 Task: Add Link https://ai.google/.
Action: Mouse moved to (697, 197)
Screenshot: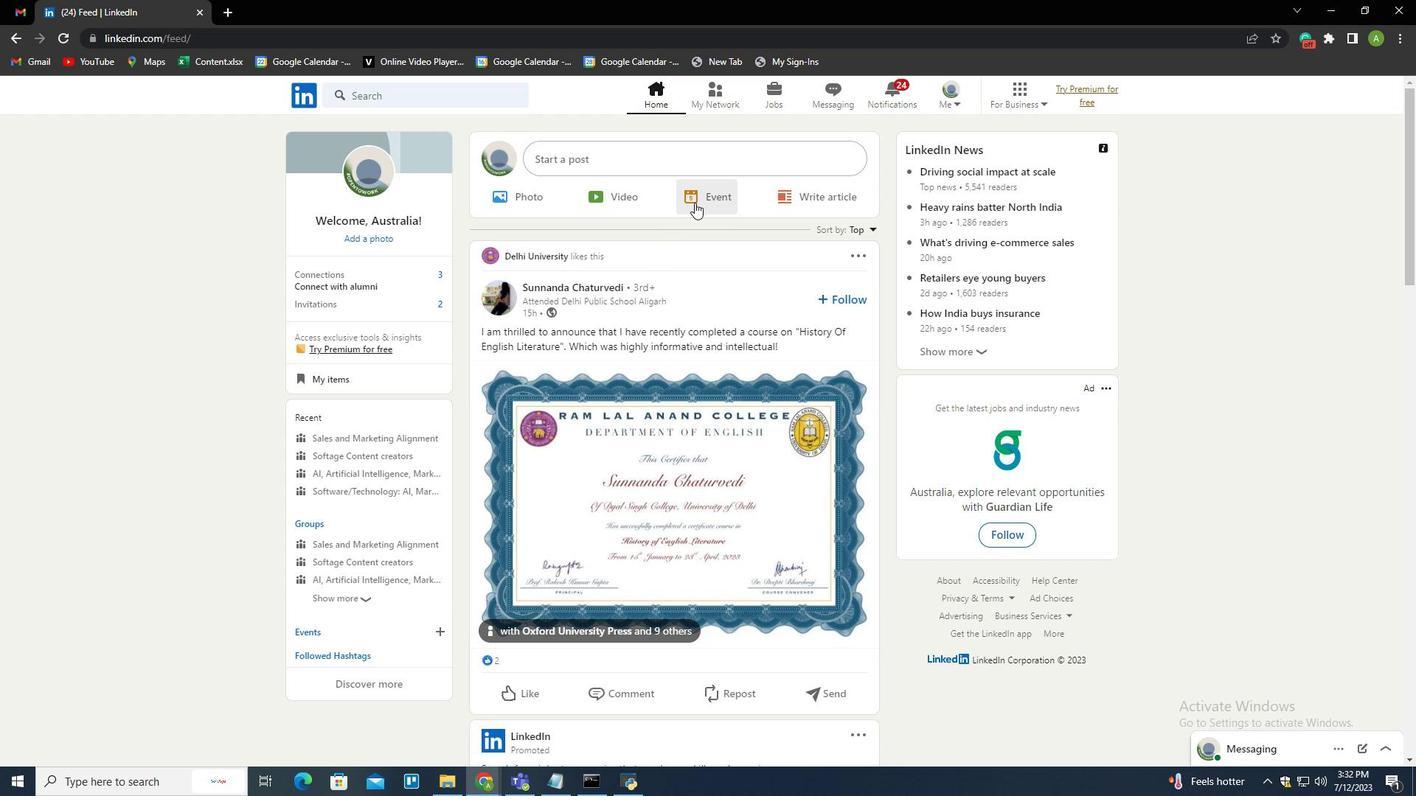 
Action: Mouse pressed left at (697, 197)
Screenshot: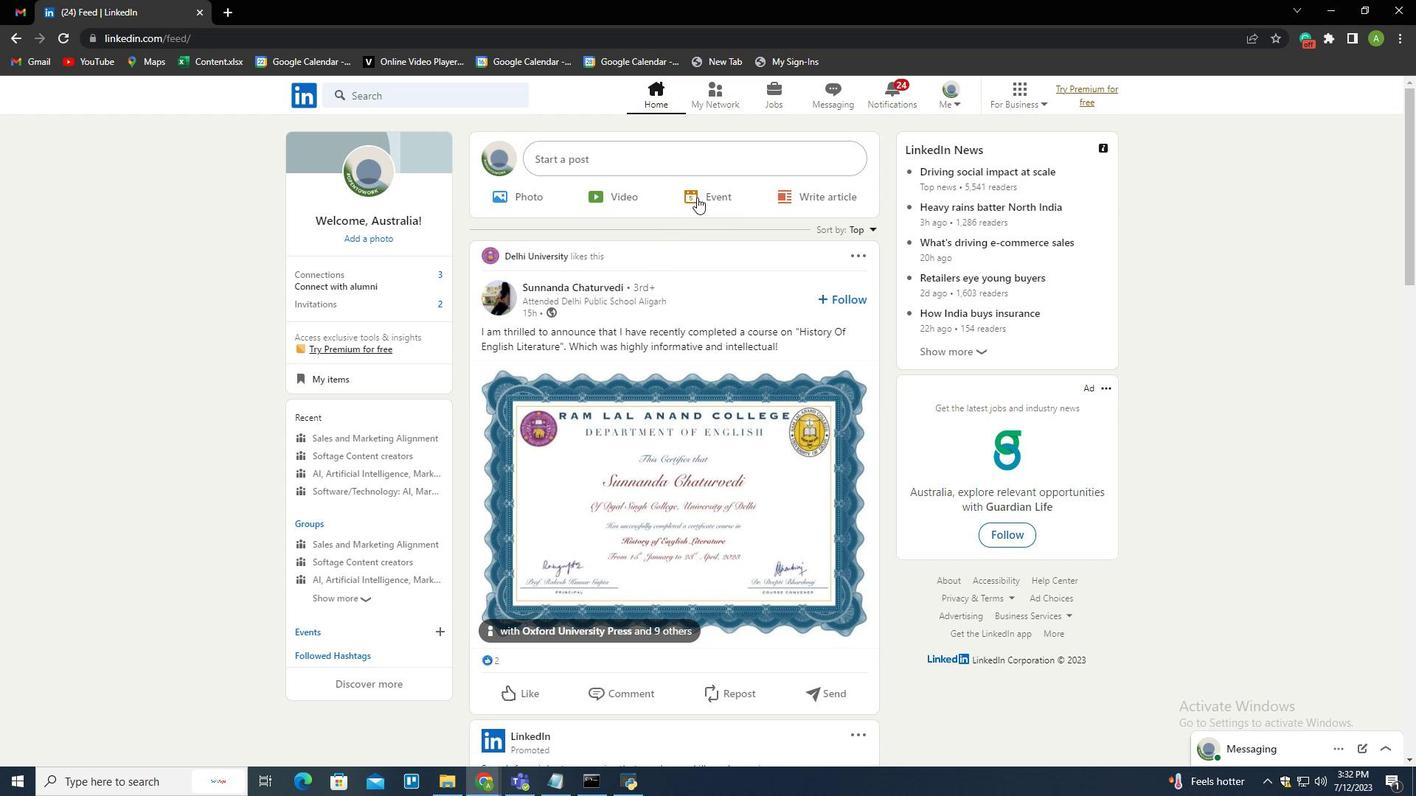 
Action: Mouse moved to (617, 416)
Screenshot: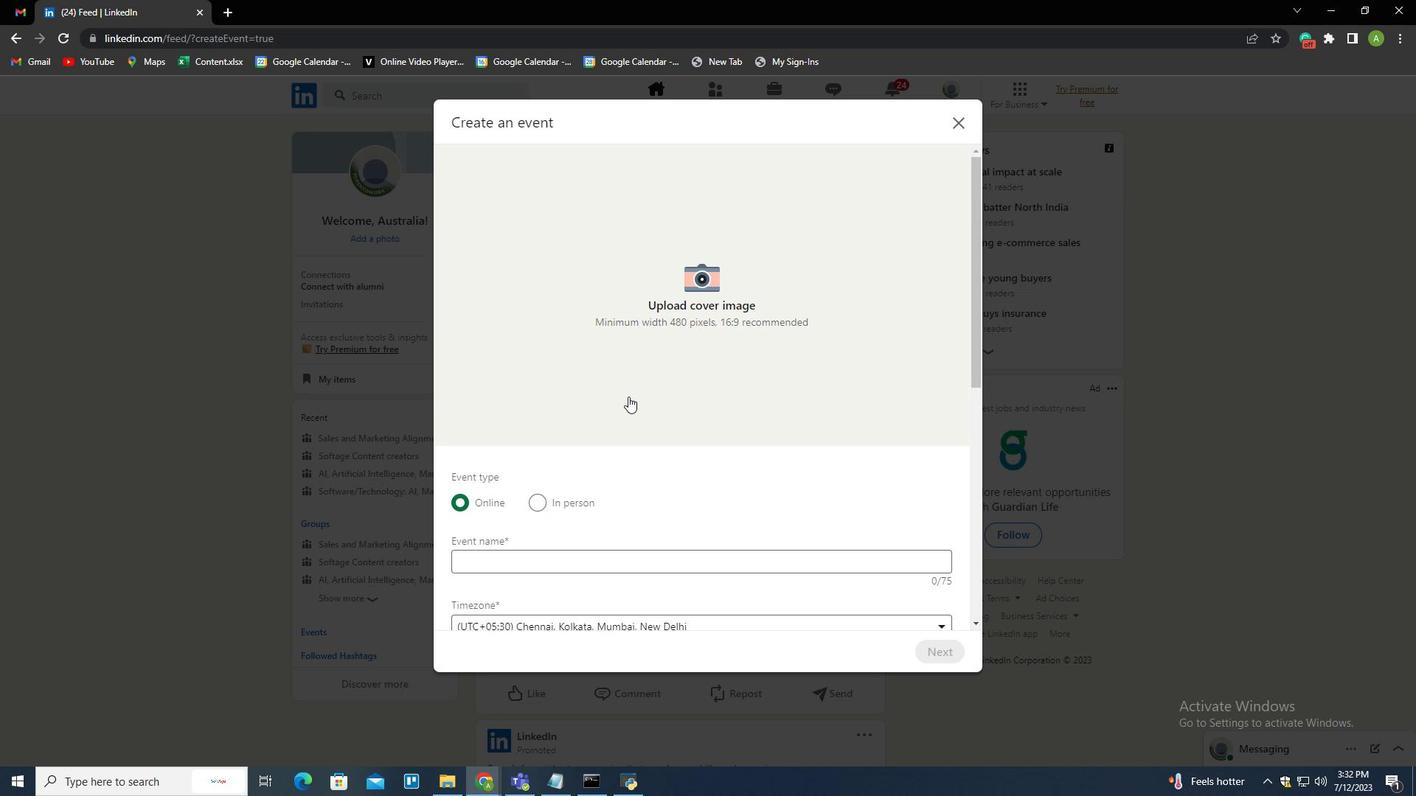 
Action: Mouse scrolled (617, 416) with delta (0, 0)
Screenshot: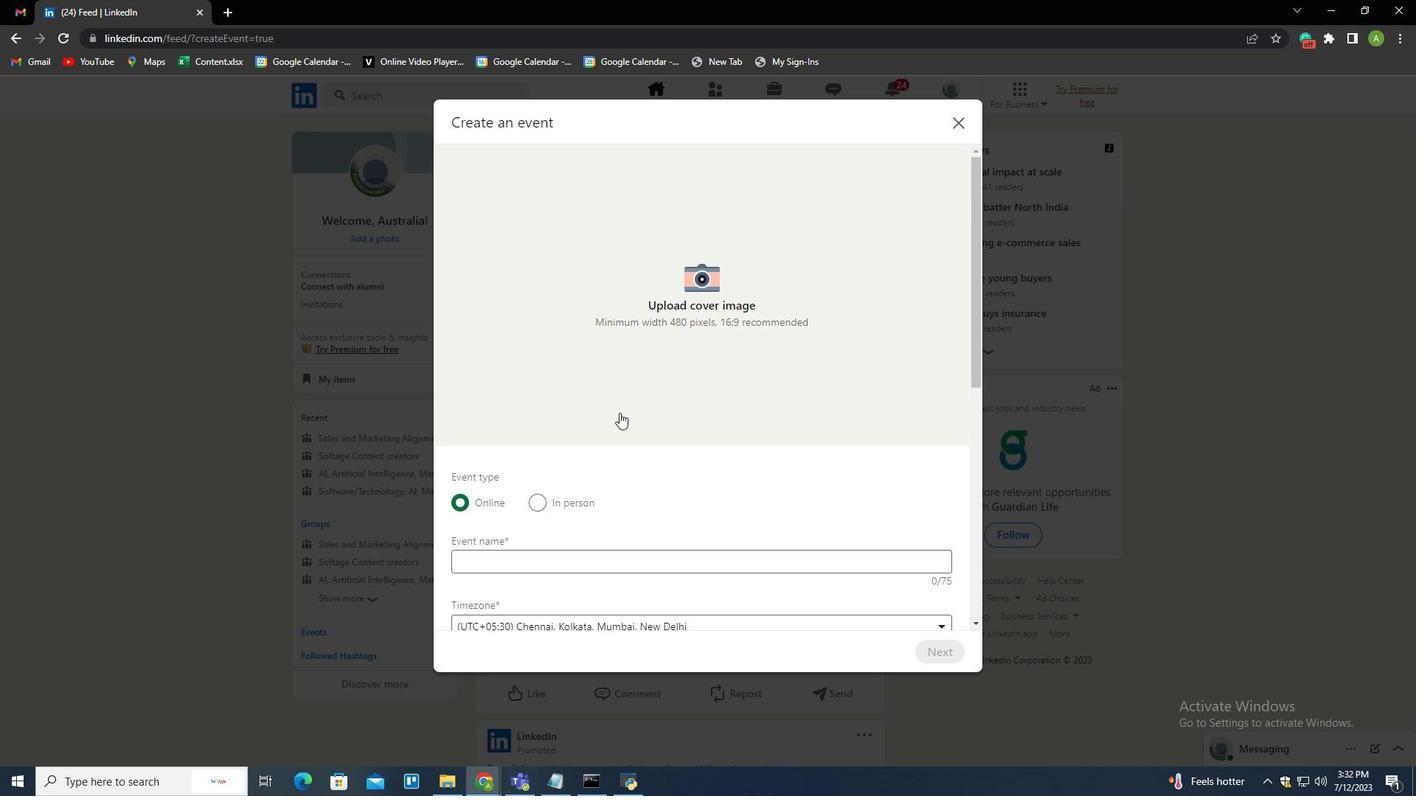 
Action: Mouse scrolled (617, 416) with delta (0, 0)
Screenshot: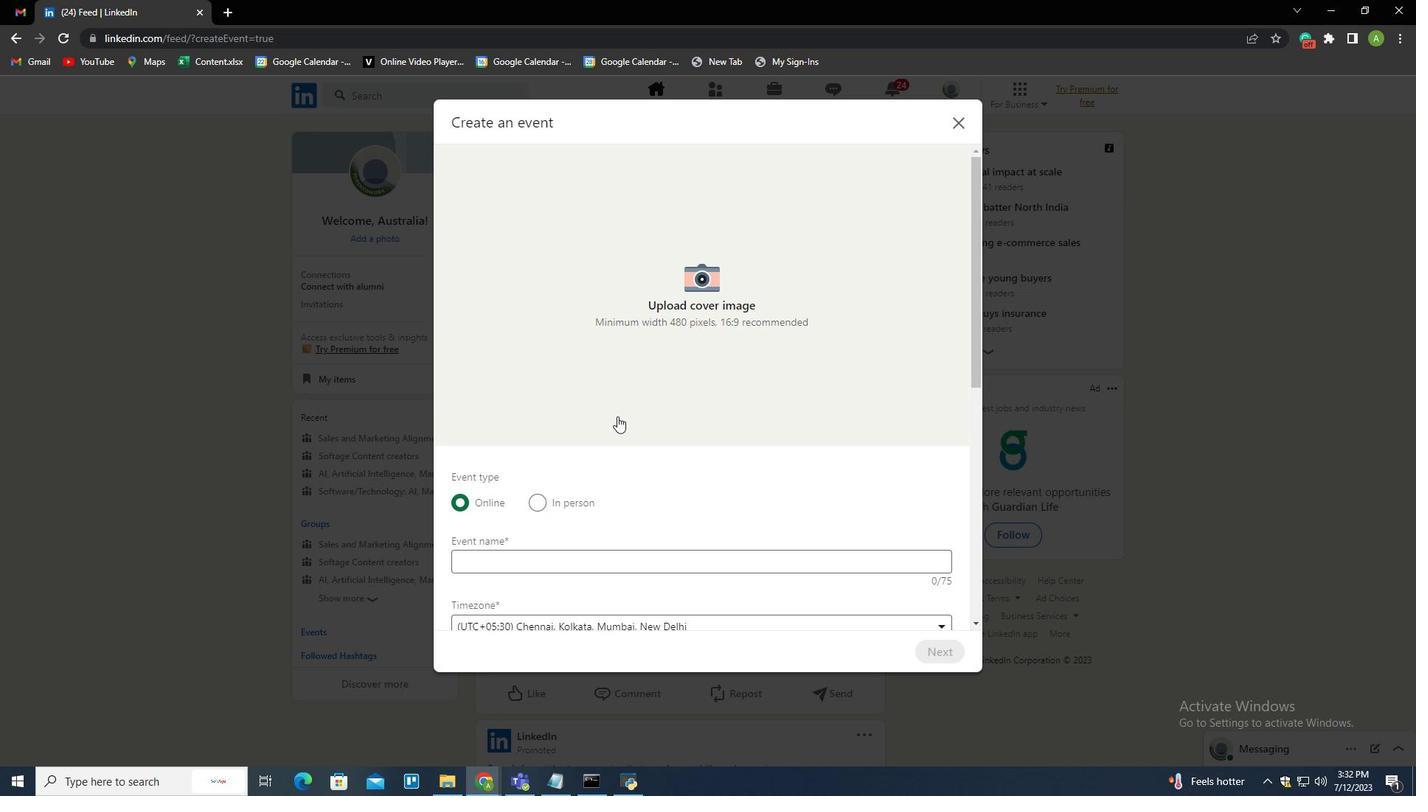 
Action: Mouse scrolled (617, 416) with delta (0, 0)
Screenshot: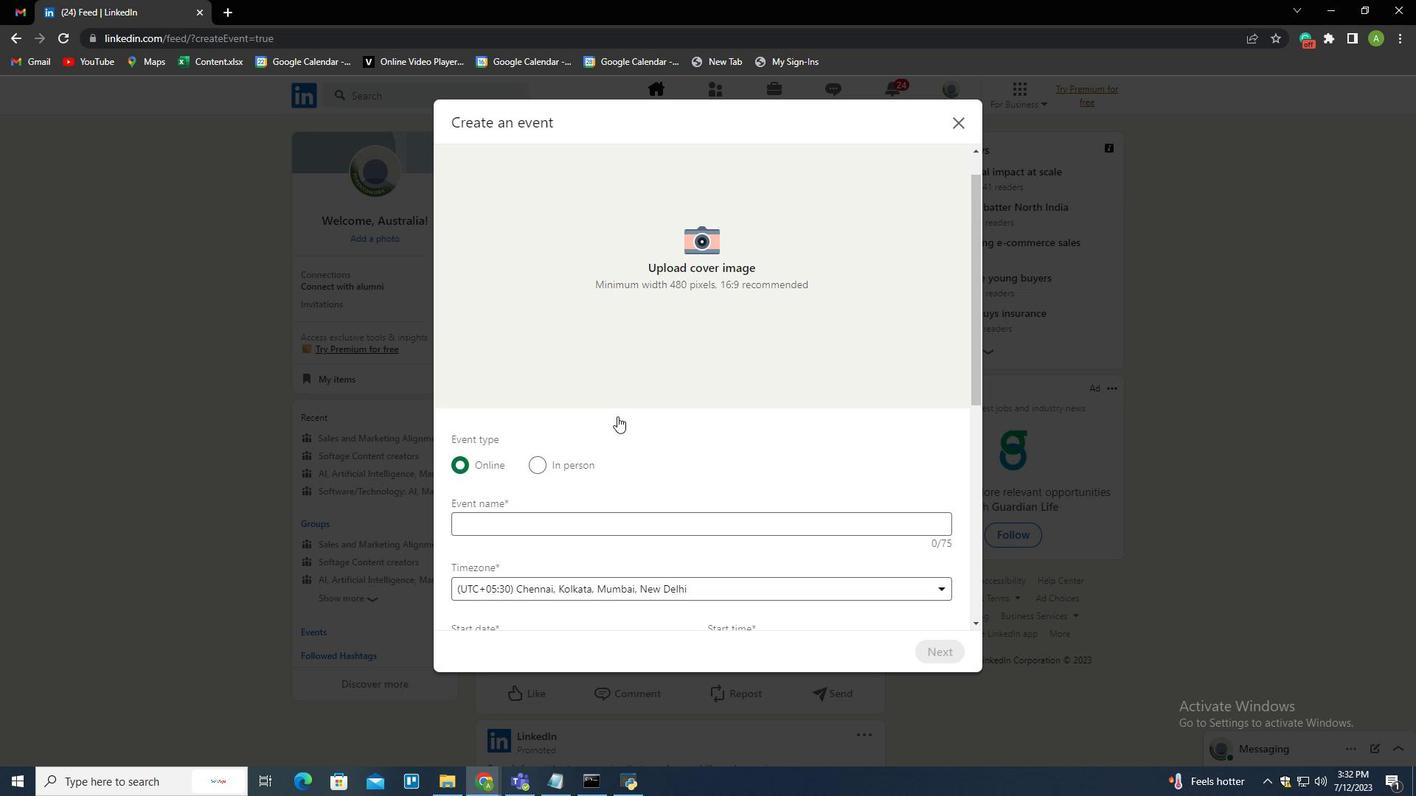 
Action: Mouse scrolled (617, 416) with delta (0, 0)
Screenshot: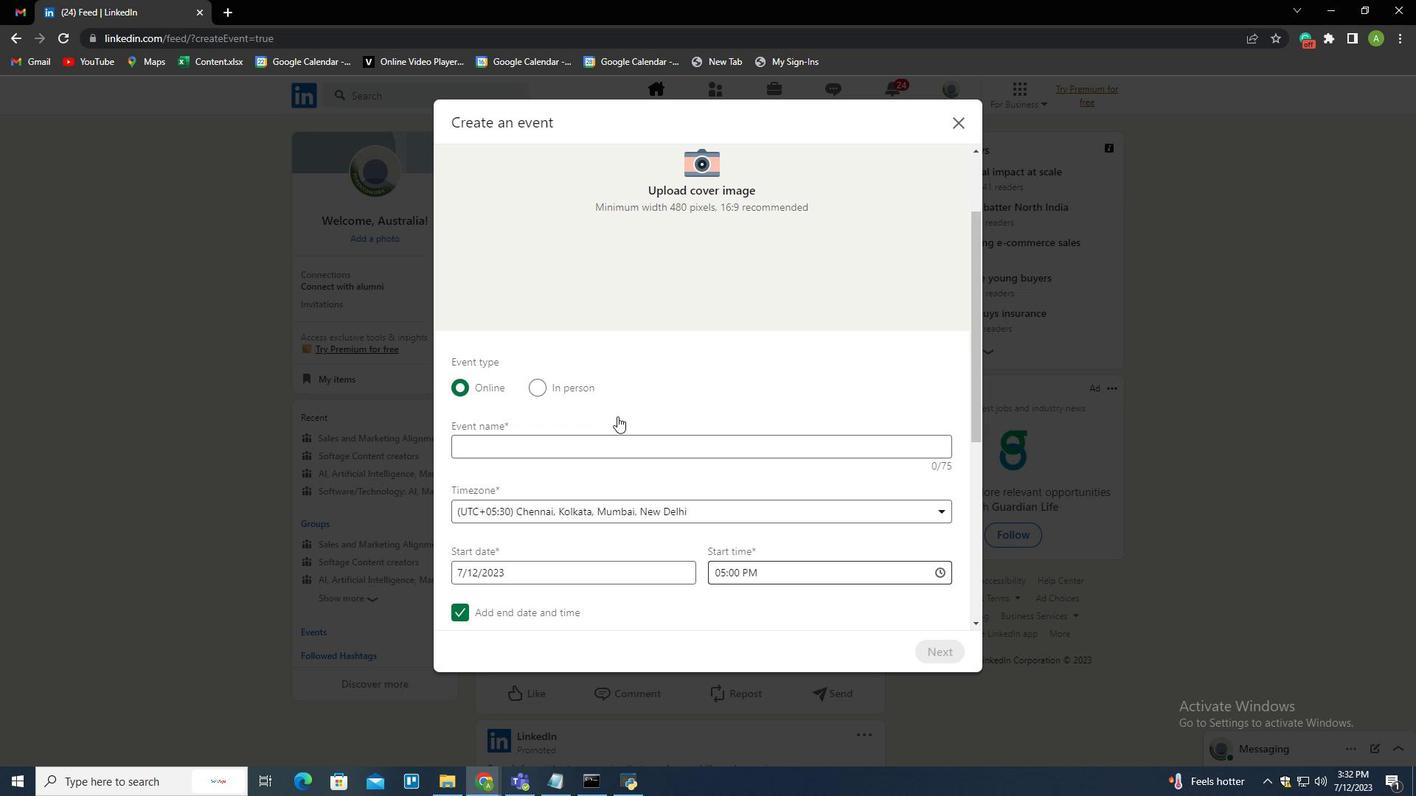 
Action: Mouse scrolled (617, 416) with delta (0, 0)
Screenshot: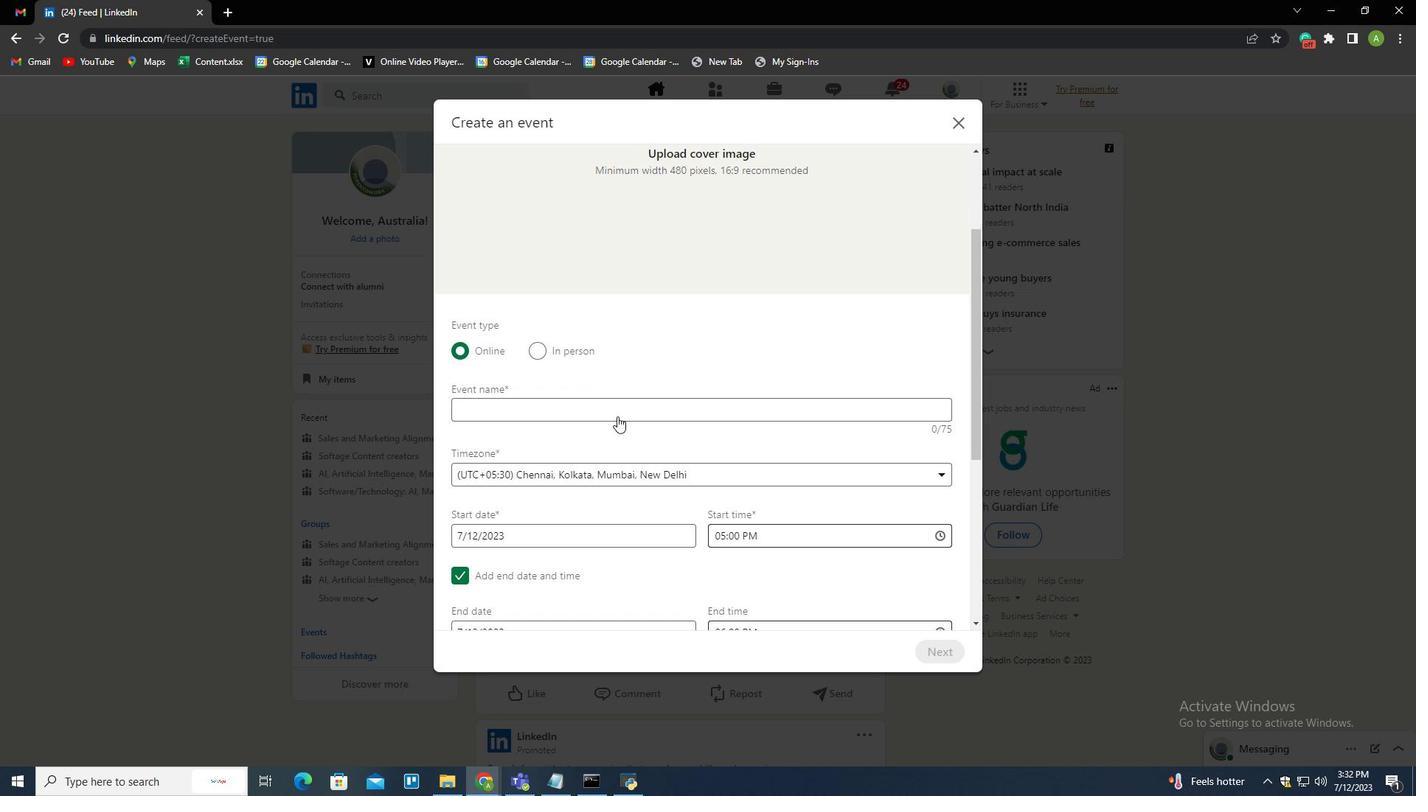 
Action: Mouse scrolled (617, 416) with delta (0, 0)
Screenshot: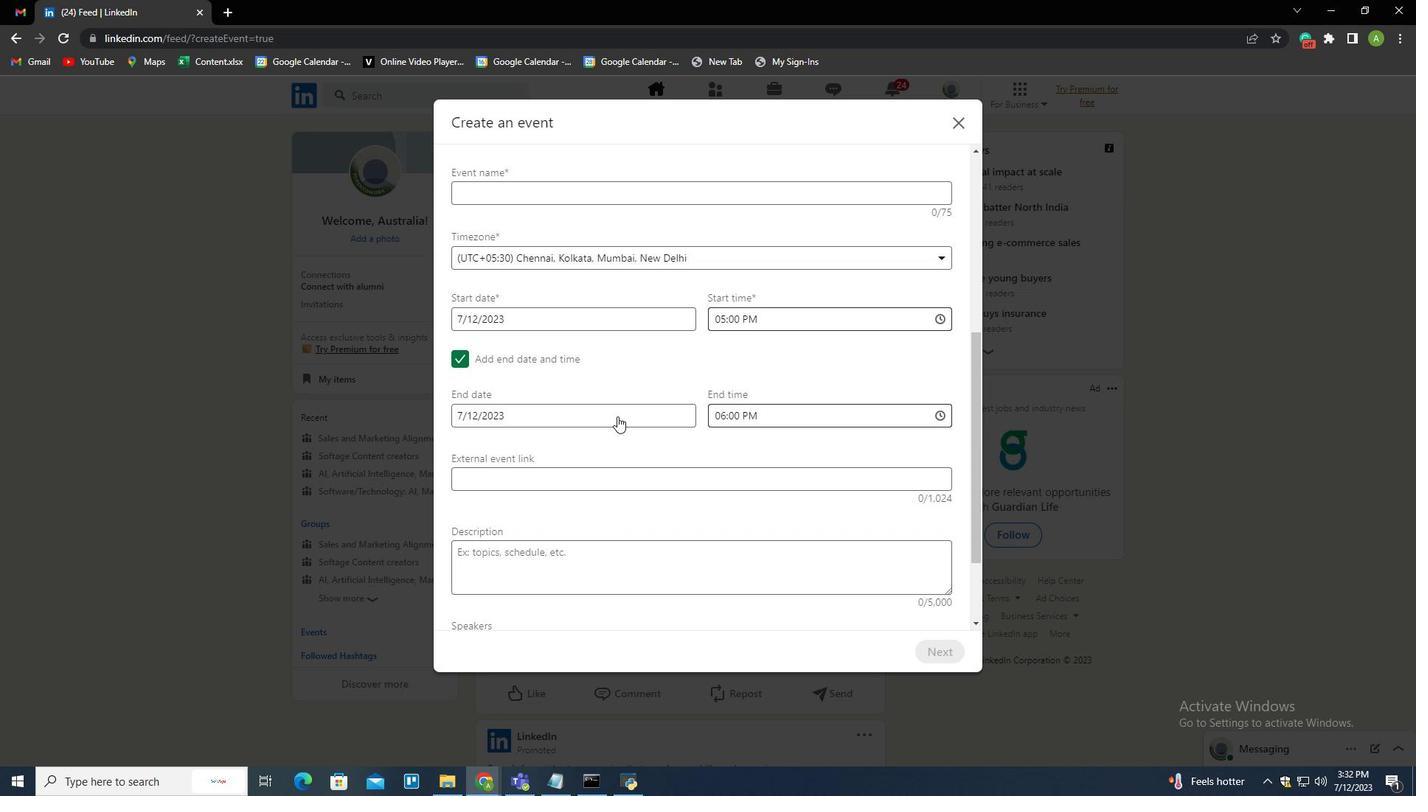 
Action: Mouse moved to (517, 409)
Screenshot: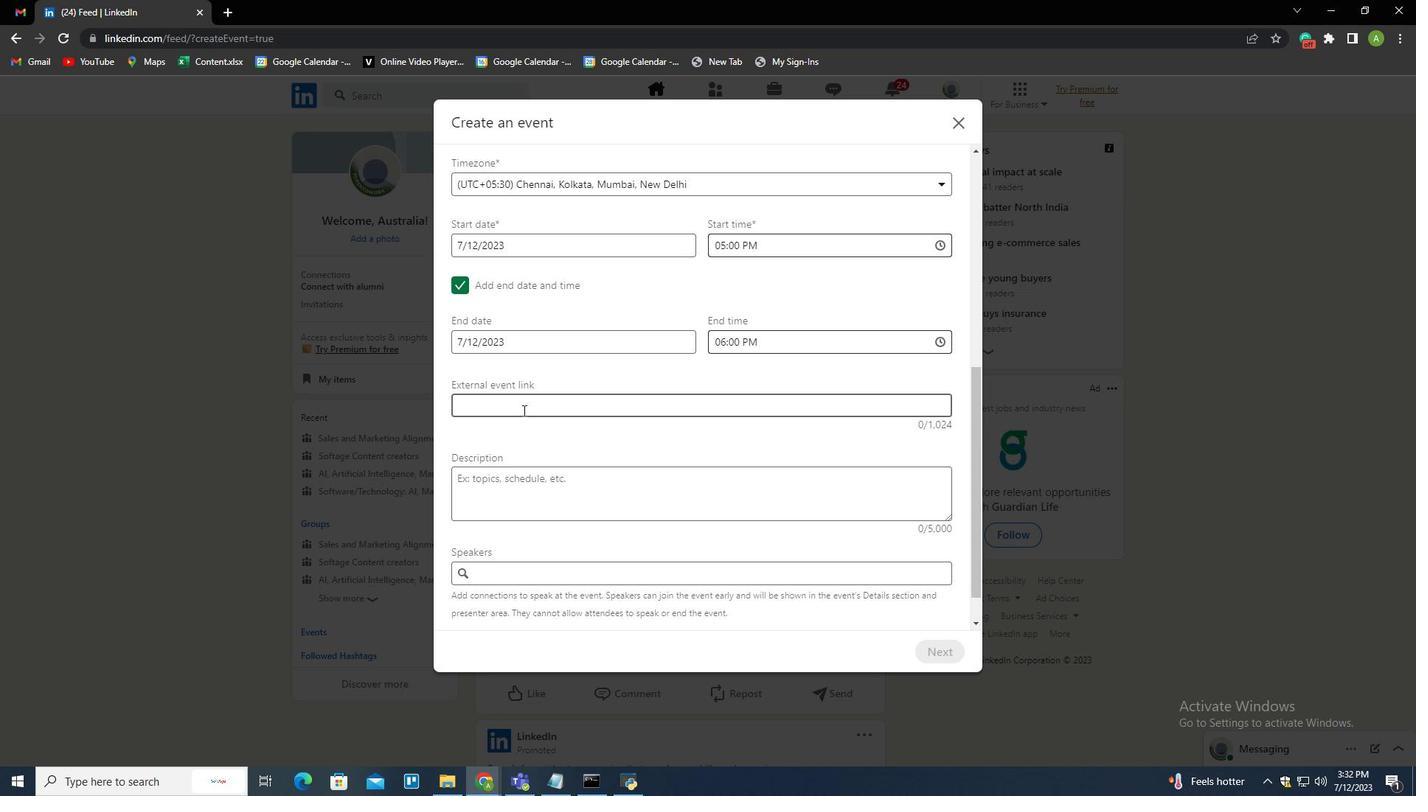 
Action: Mouse pressed left at (517, 409)
Screenshot: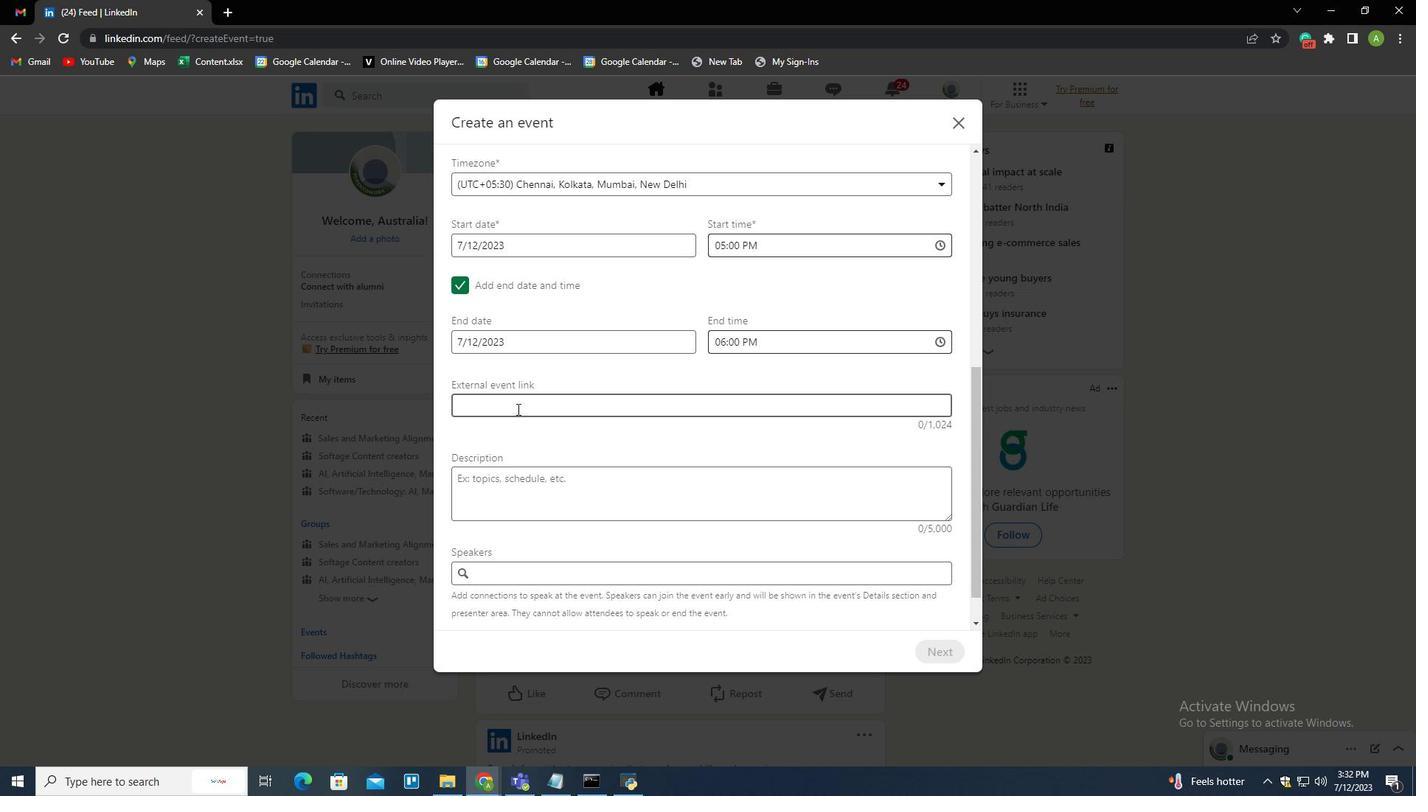 
Action: Key pressed https<Key.shift>://ai.gg<Key.backspace>oogle/.
Screenshot: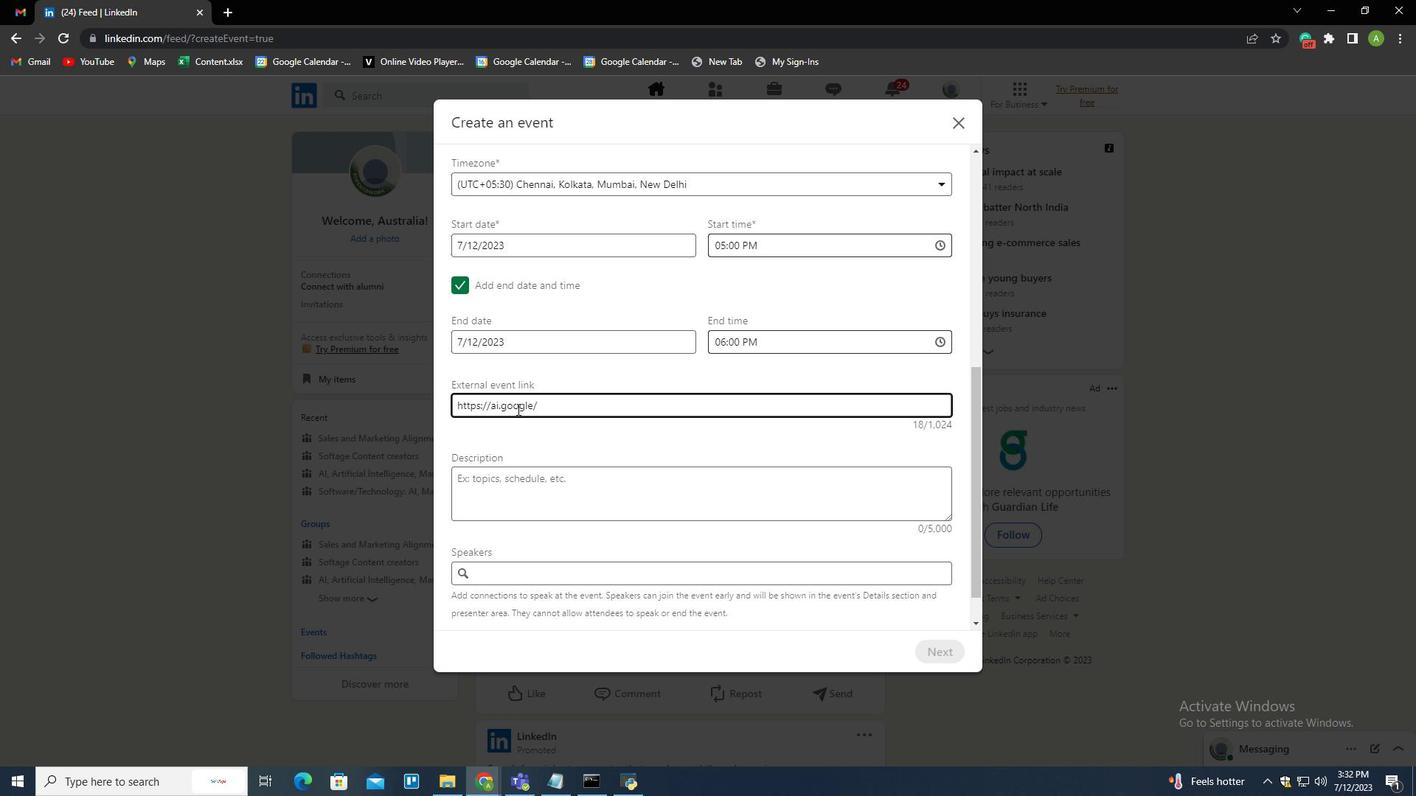 
Action: Mouse moved to (577, 461)
Screenshot: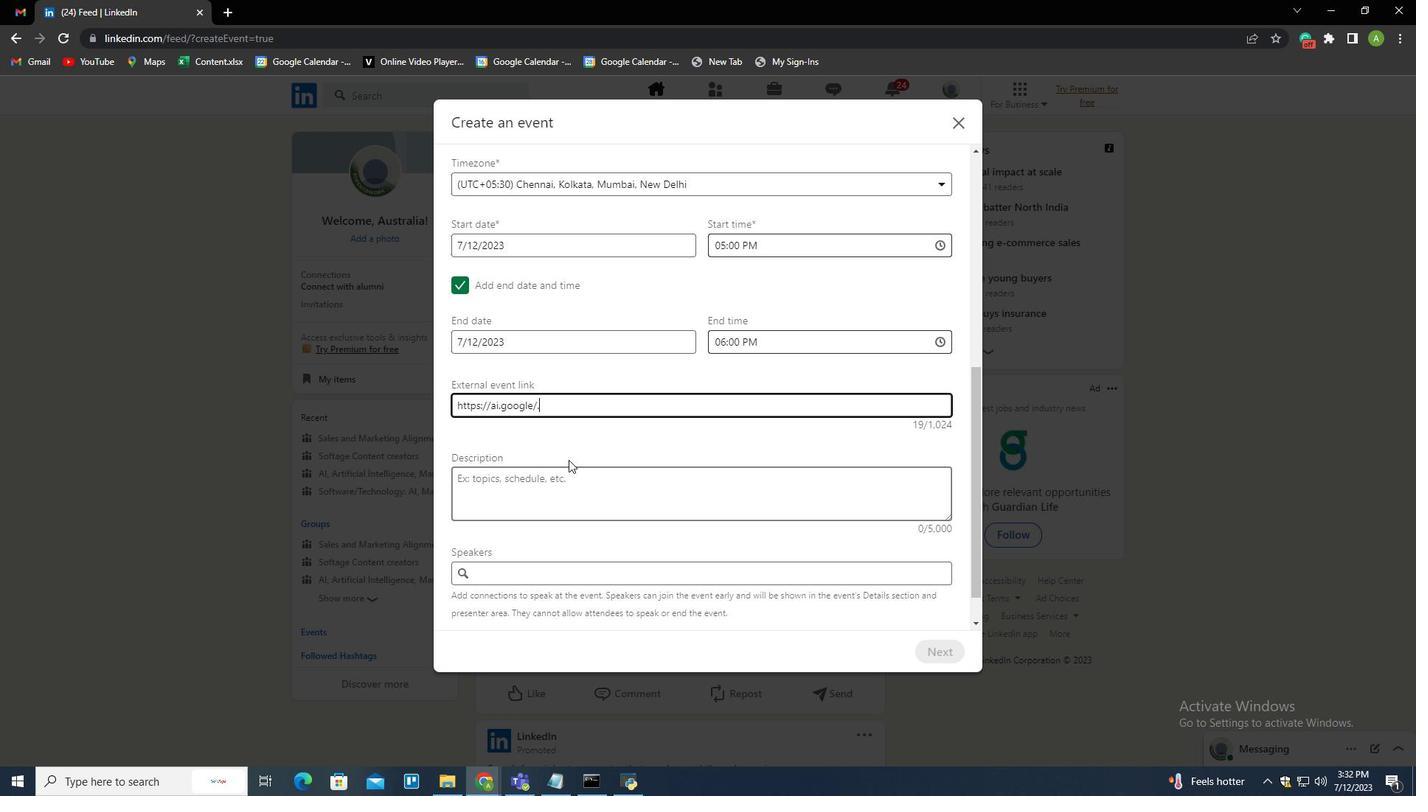 
